 Task: Sort the products in the category "Cheddar" by price (lowest first).
Action: Mouse moved to (788, 296)
Screenshot: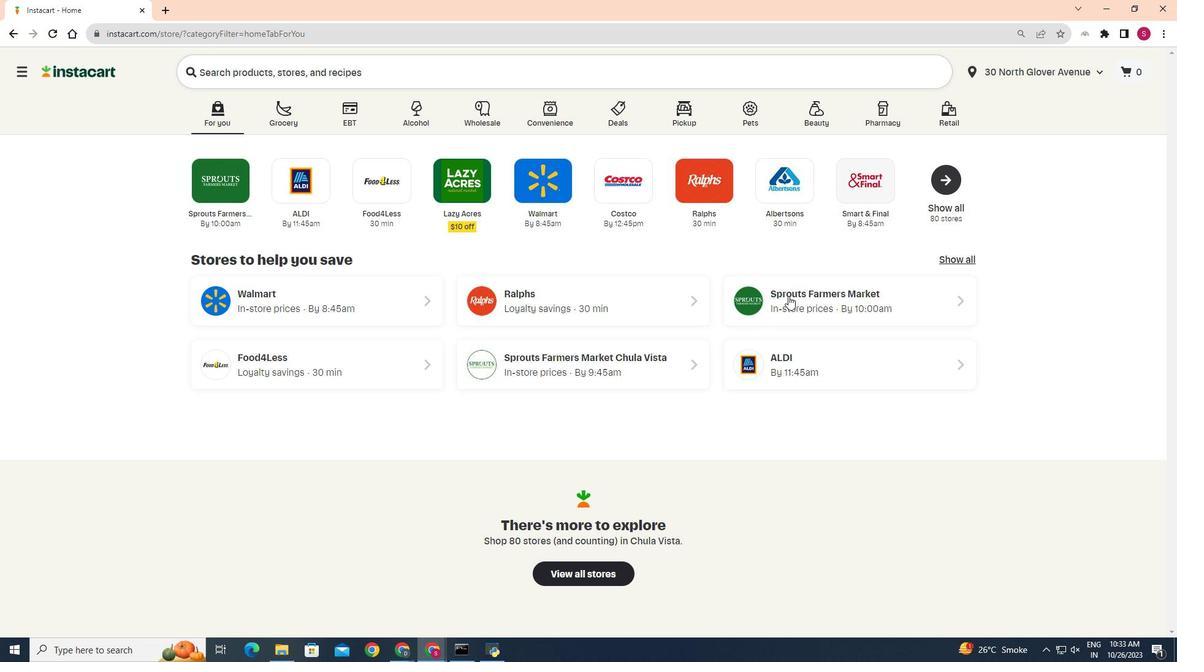
Action: Mouse pressed left at (788, 296)
Screenshot: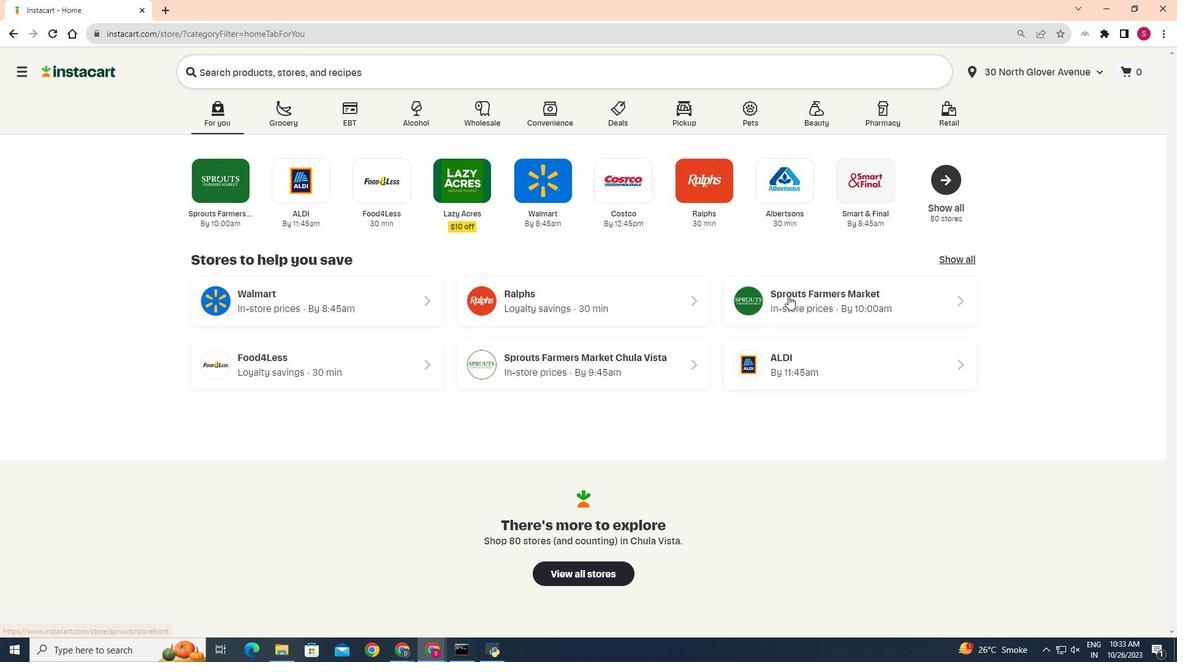 
Action: Mouse moved to (63, 556)
Screenshot: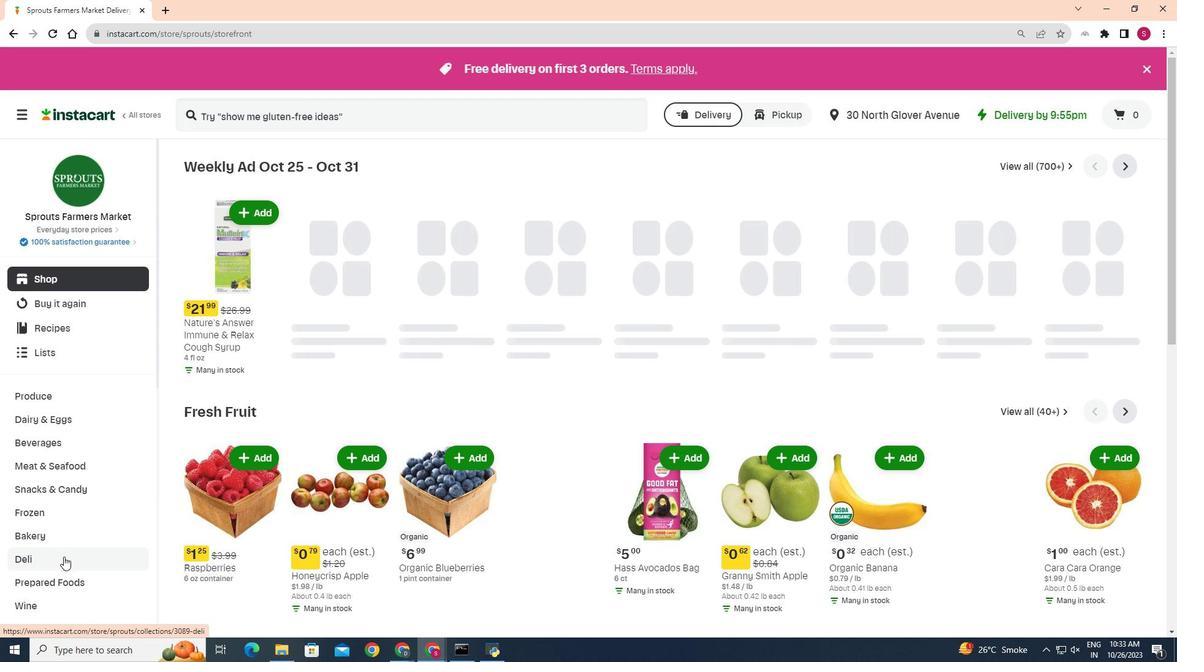 
Action: Mouse pressed left at (63, 556)
Screenshot: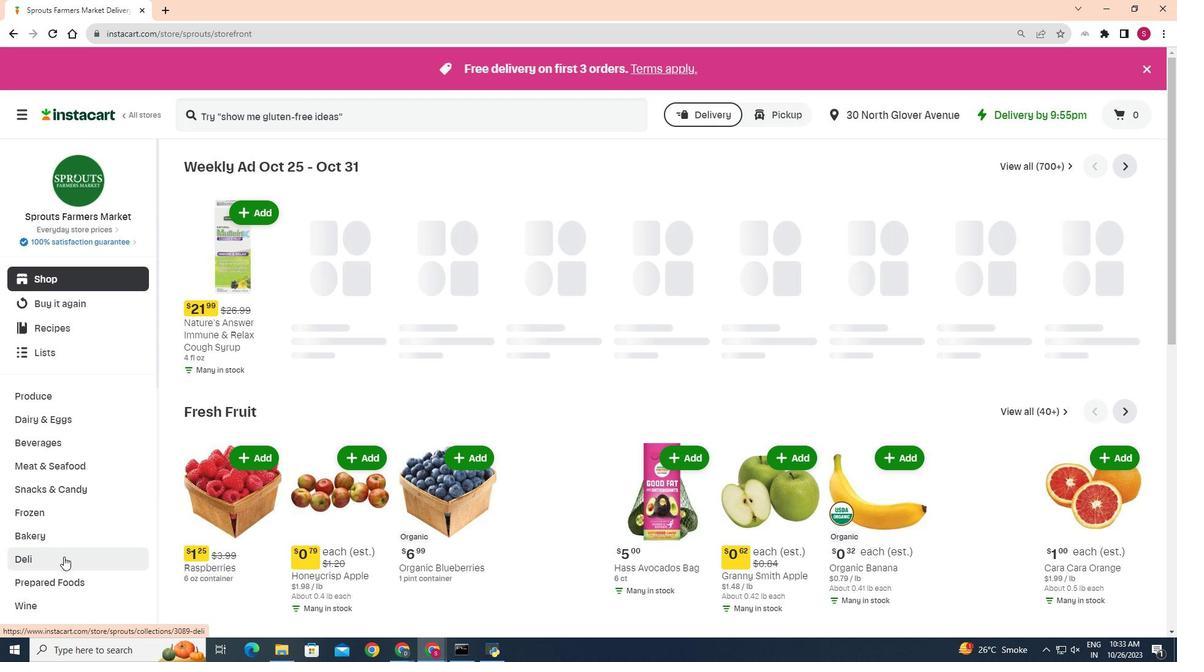 
Action: Mouse moved to (306, 194)
Screenshot: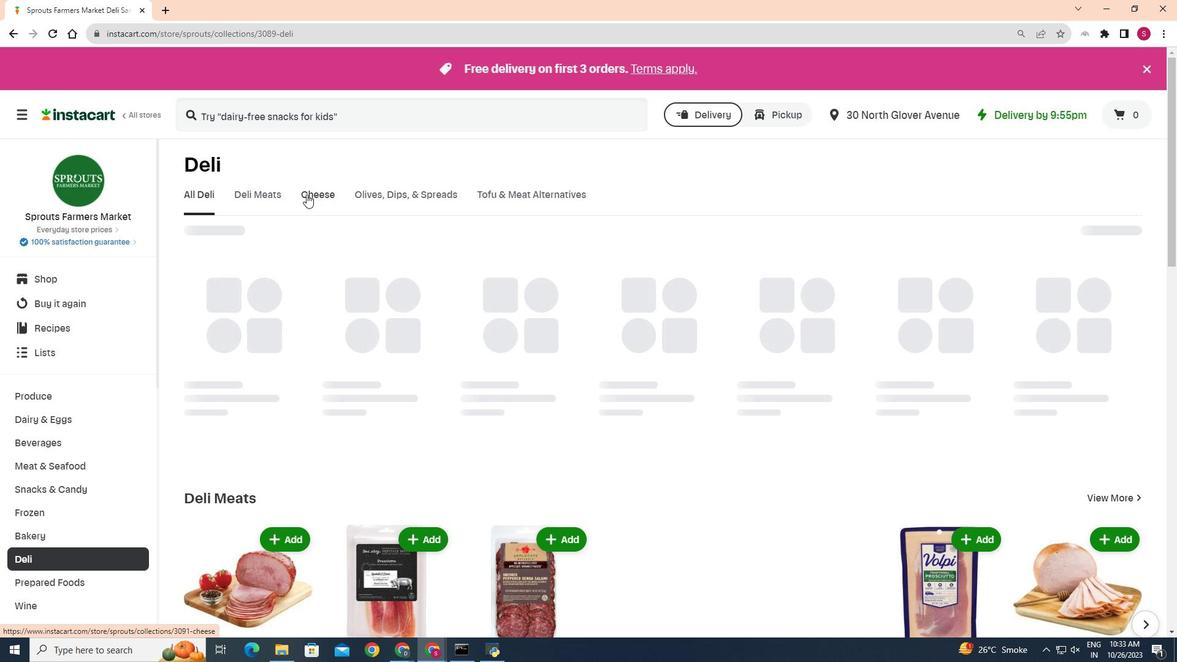 
Action: Mouse pressed left at (306, 194)
Screenshot: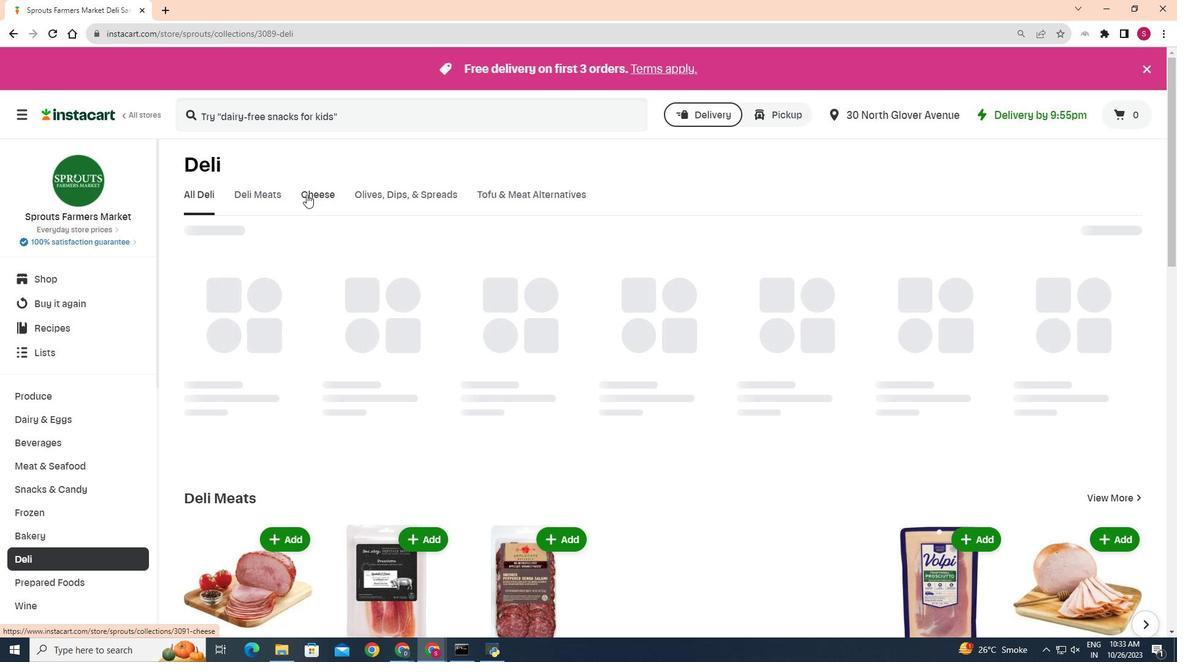 
Action: Mouse moved to (264, 253)
Screenshot: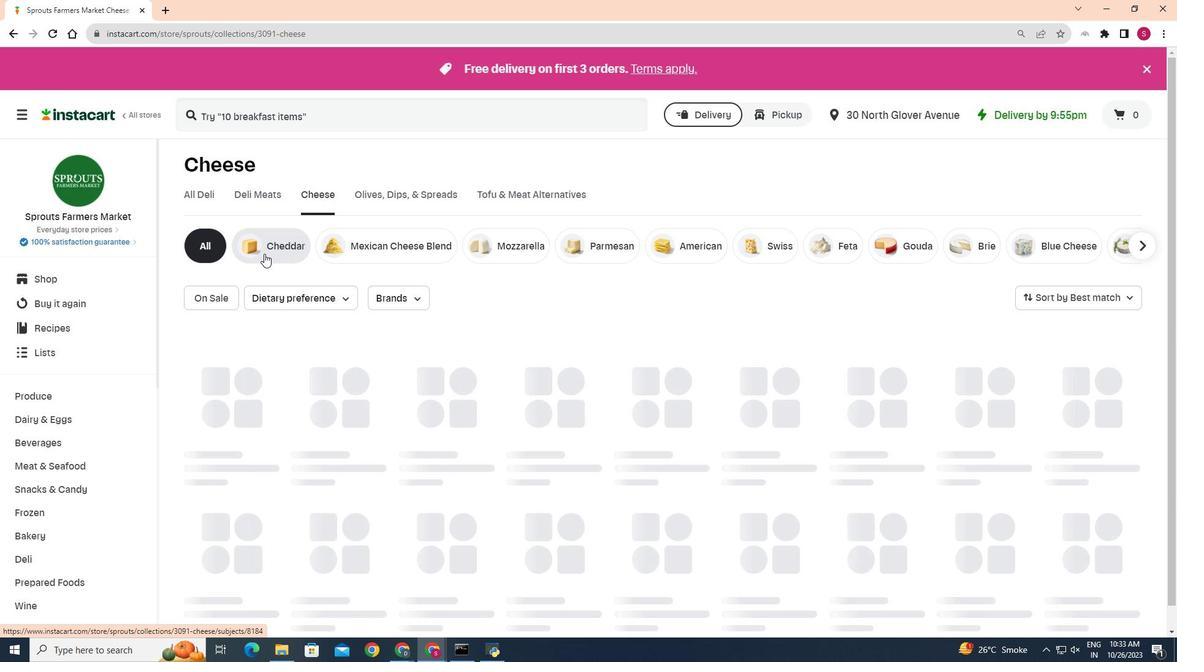
Action: Mouse pressed left at (264, 253)
Screenshot: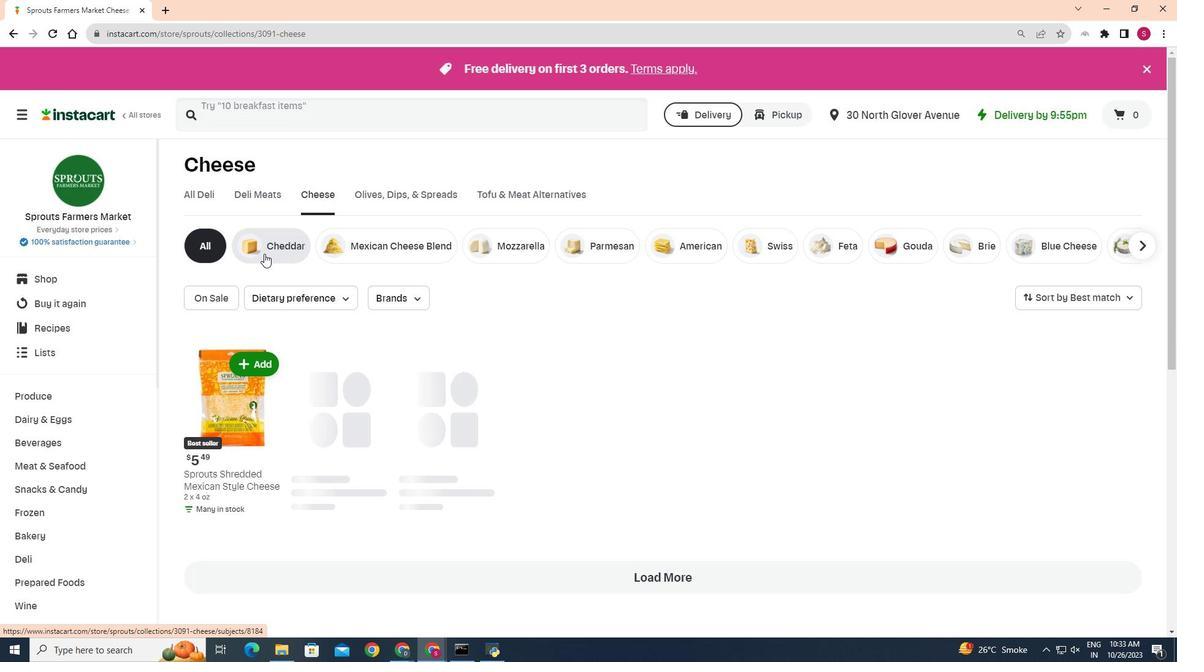 
Action: Mouse moved to (1125, 293)
Screenshot: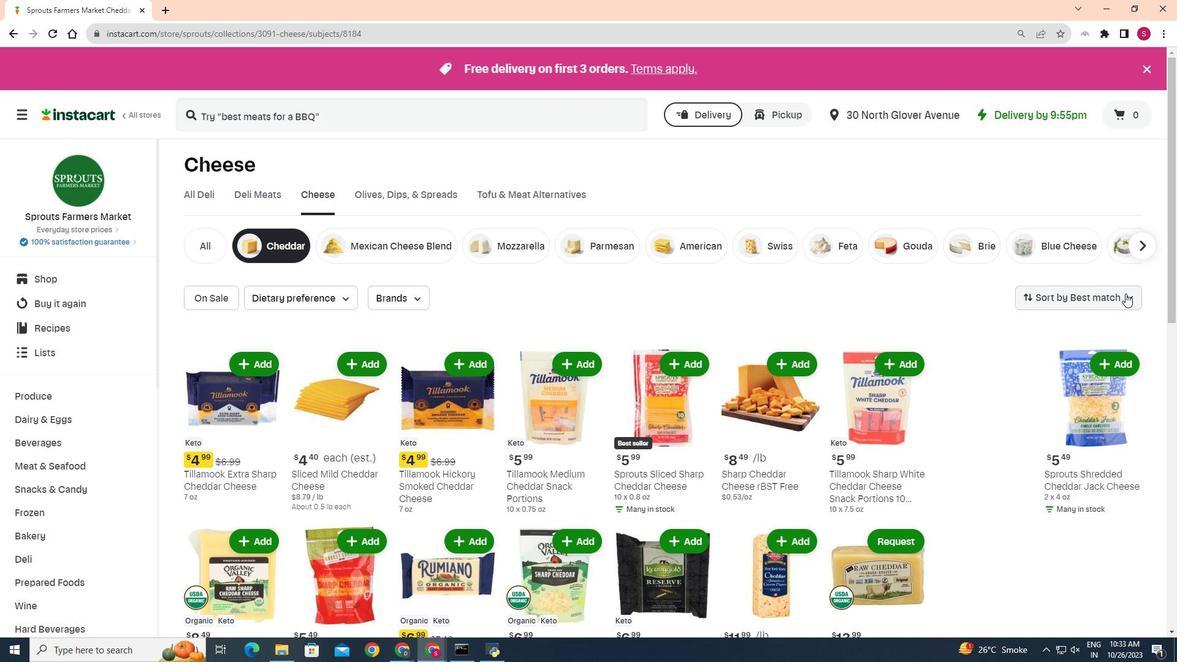 
Action: Mouse pressed left at (1125, 293)
Screenshot: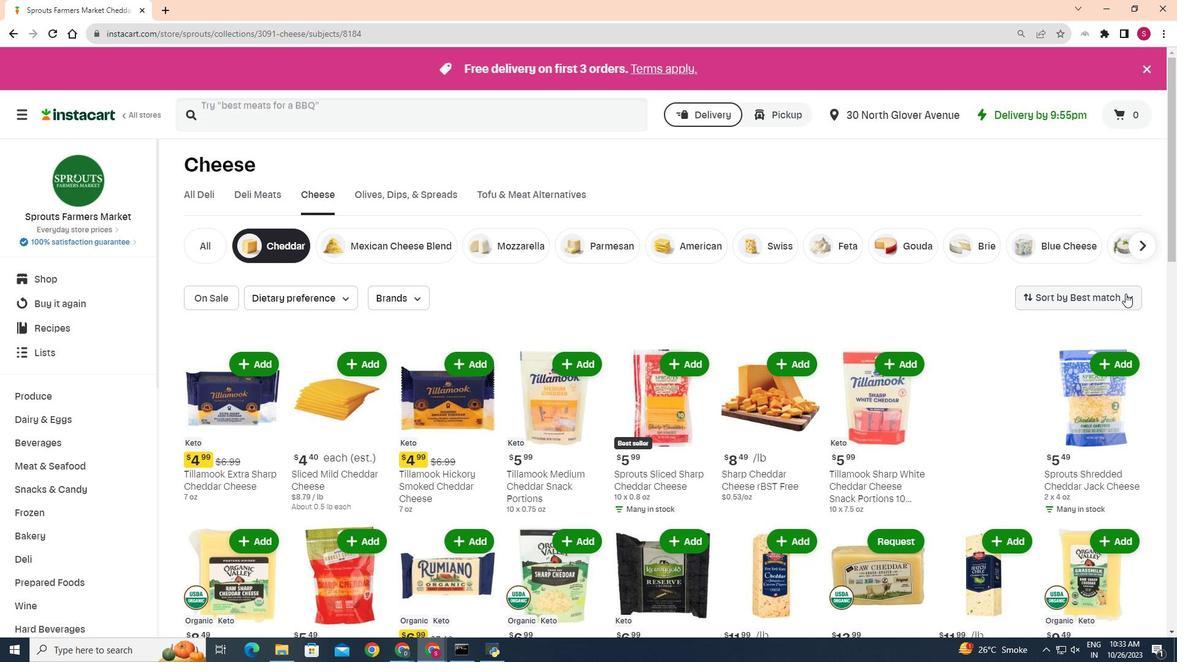 
Action: Mouse moved to (1102, 354)
Screenshot: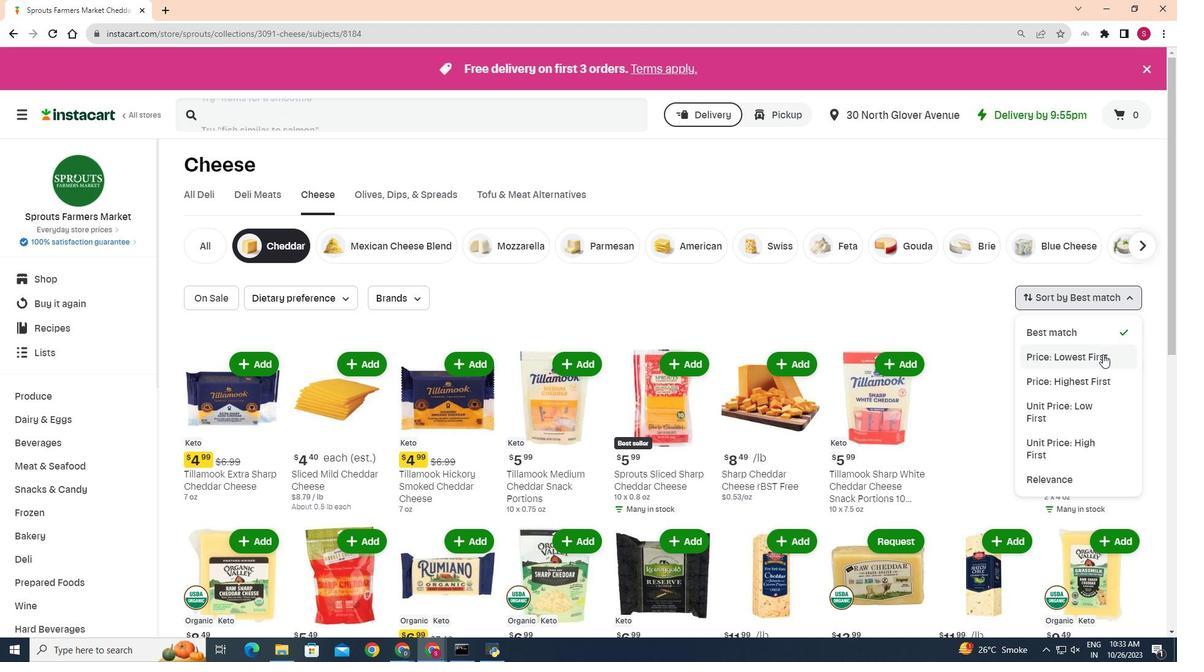 
Action: Mouse pressed left at (1102, 354)
Screenshot: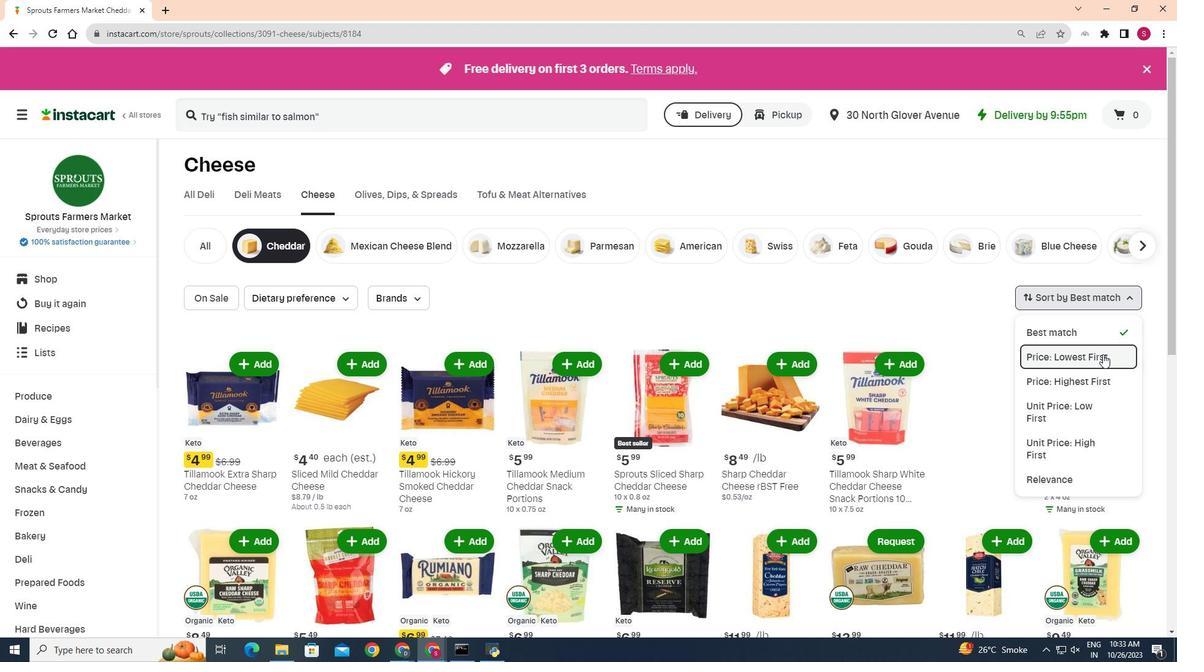 
Action: Mouse moved to (680, 293)
Screenshot: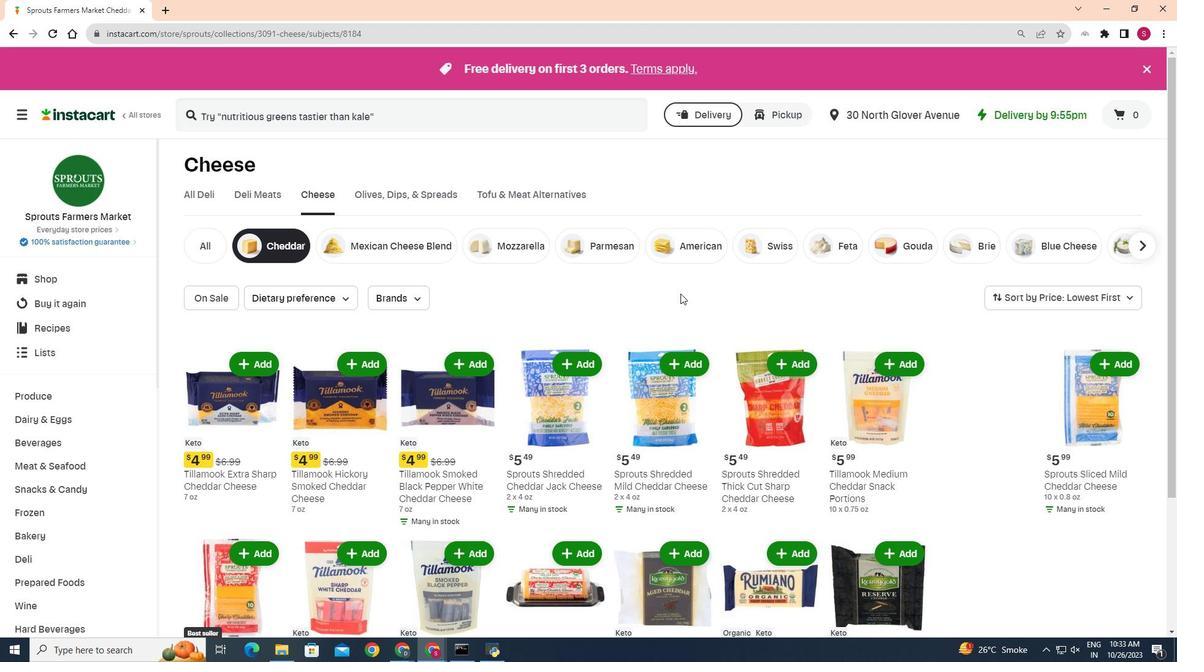 
